 Task: Use the formula "IFS" in spreadsheet "Project protfolio".
Action: Mouse moved to (111, 58)
Screenshot: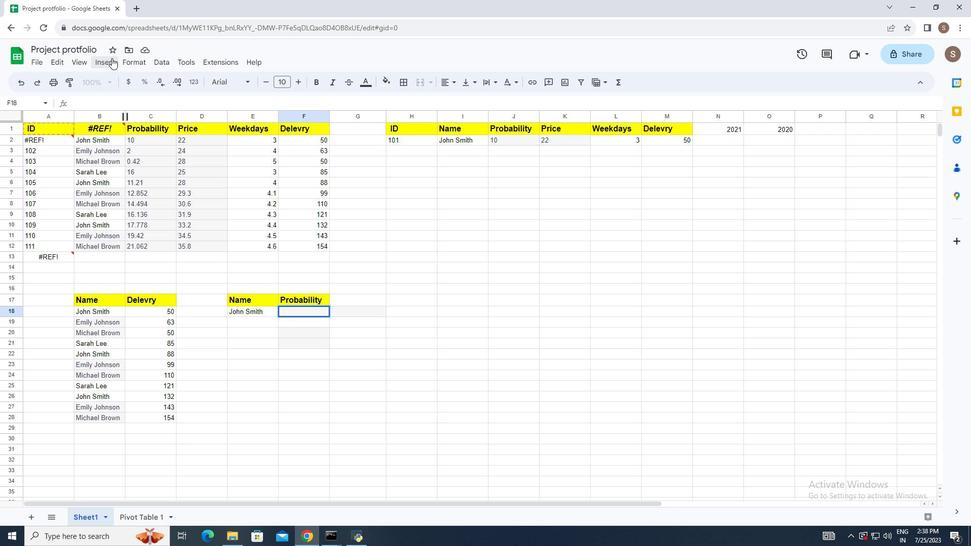 
Action: Mouse pressed left at (111, 58)
Screenshot: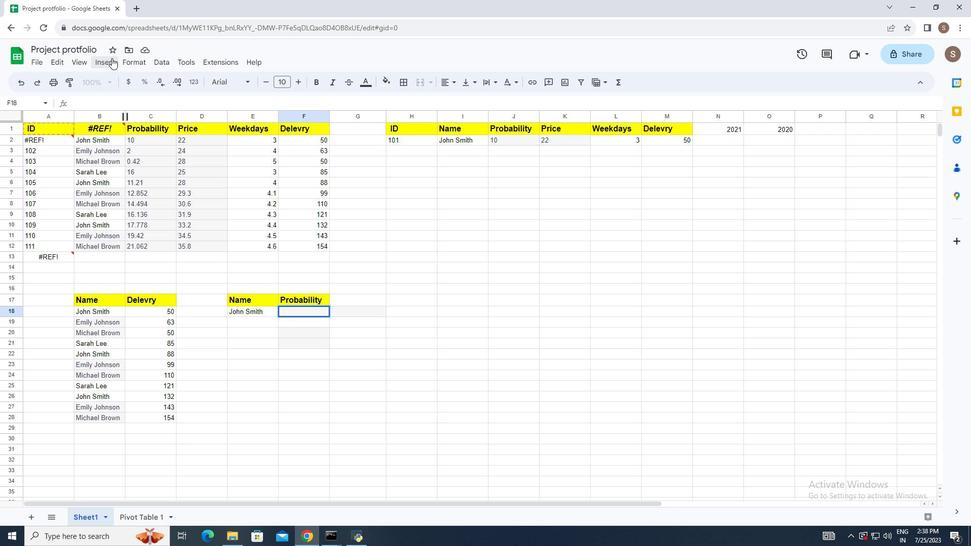 
Action: Mouse moved to (144, 237)
Screenshot: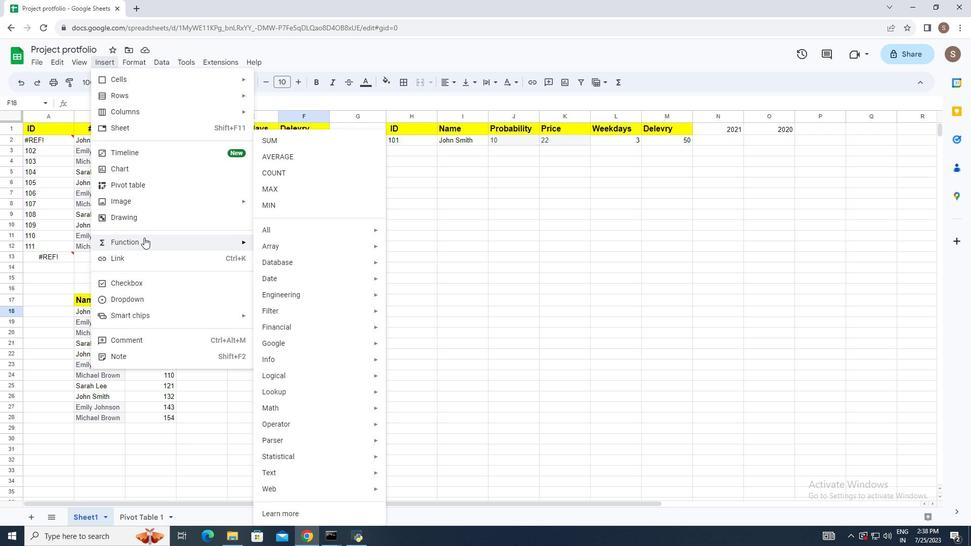 
Action: Mouse pressed left at (144, 237)
Screenshot: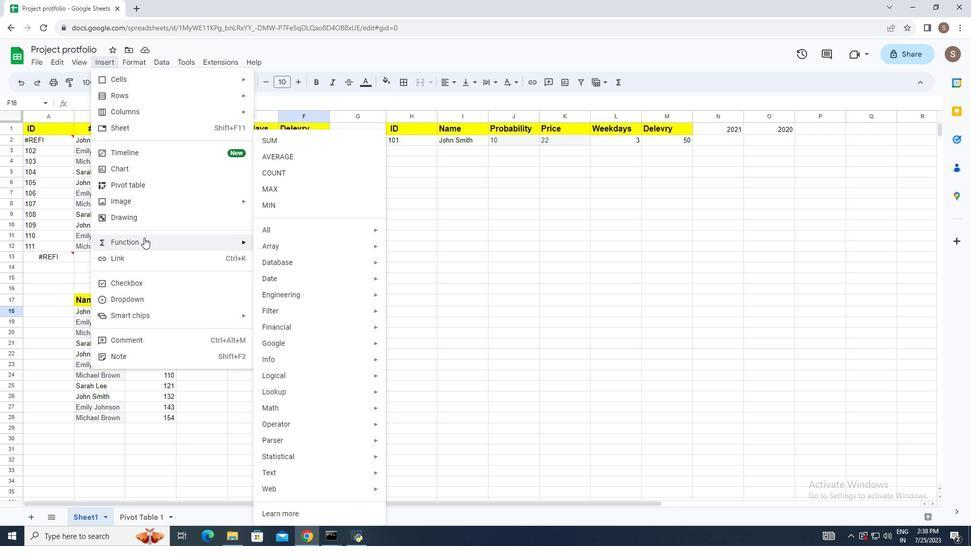
Action: Mouse moved to (293, 229)
Screenshot: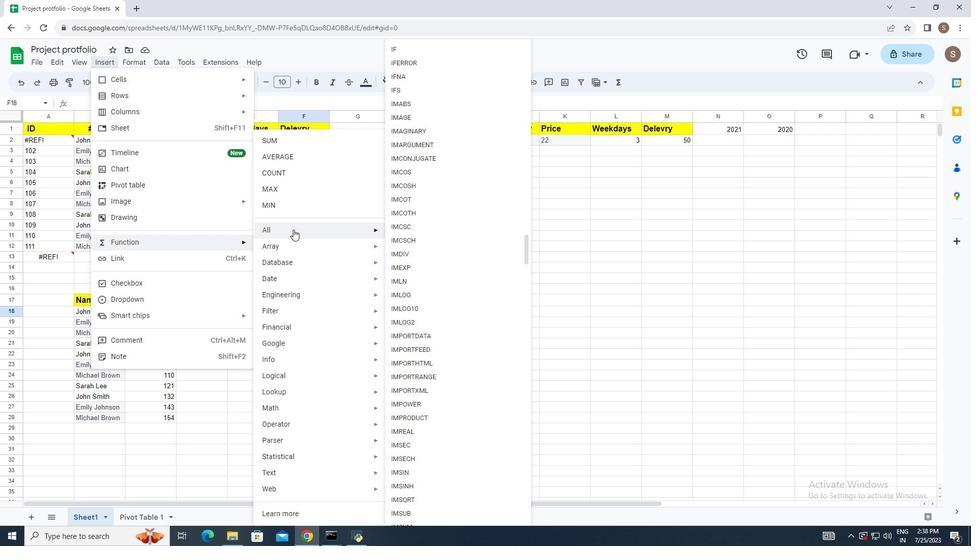 
Action: Mouse pressed left at (293, 229)
Screenshot: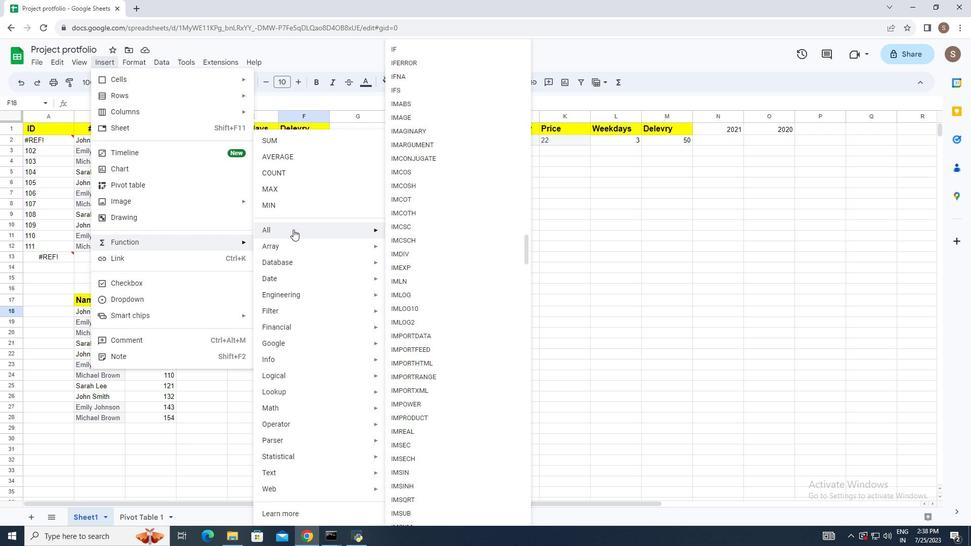 
Action: Mouse moved to (424, 93)
Screenshot: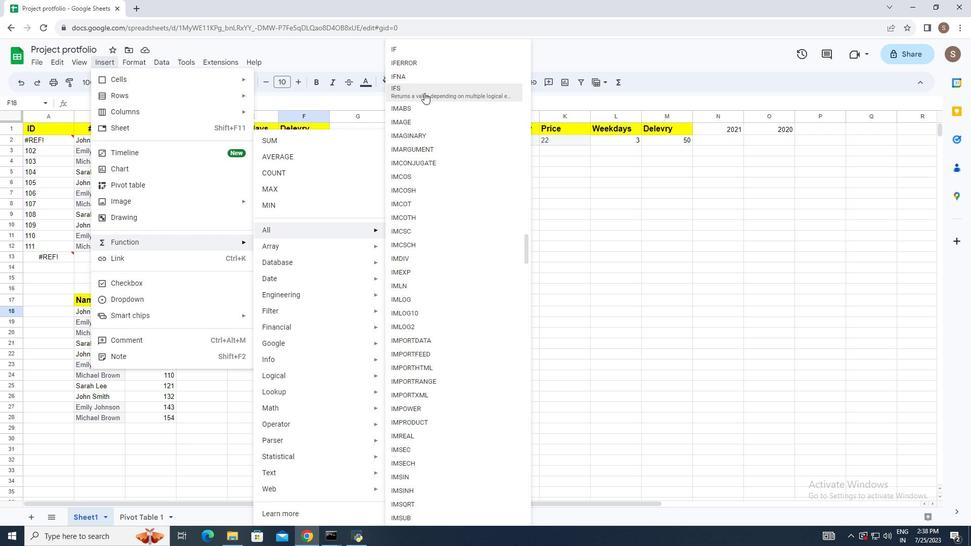 
Action: Mouse pressed left at (424, 93)
Screenshot: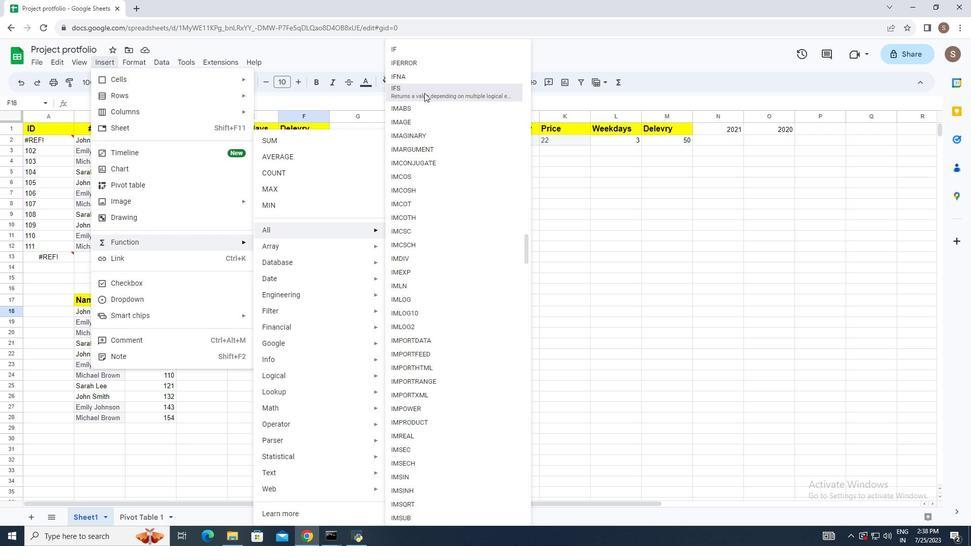 
Action: Mouse moved to (375, 269)
Screenshot: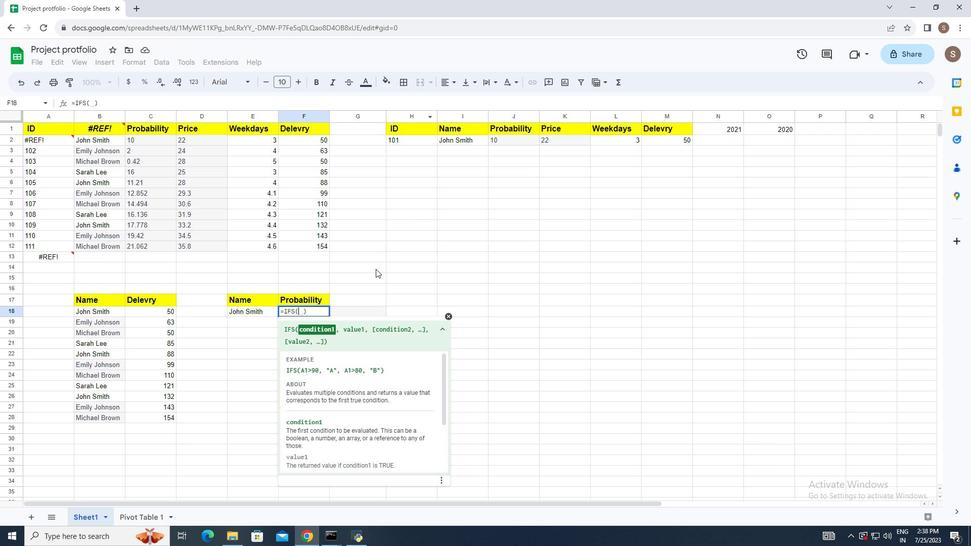 
Action: Key pressed <Key.shift_r>A1<Key.shift>>90,<Key.space><Key.shift>"<Key.shift_r>A<Key.shift>",<Key.backspace><Key.enter>
Screenshot: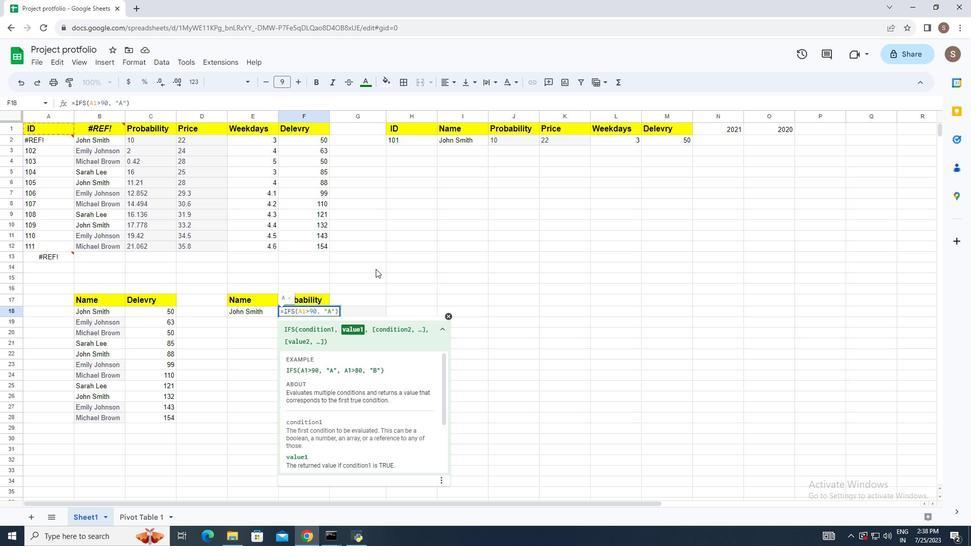 
Action: Mouse moved to (371, 281)
Screenshot: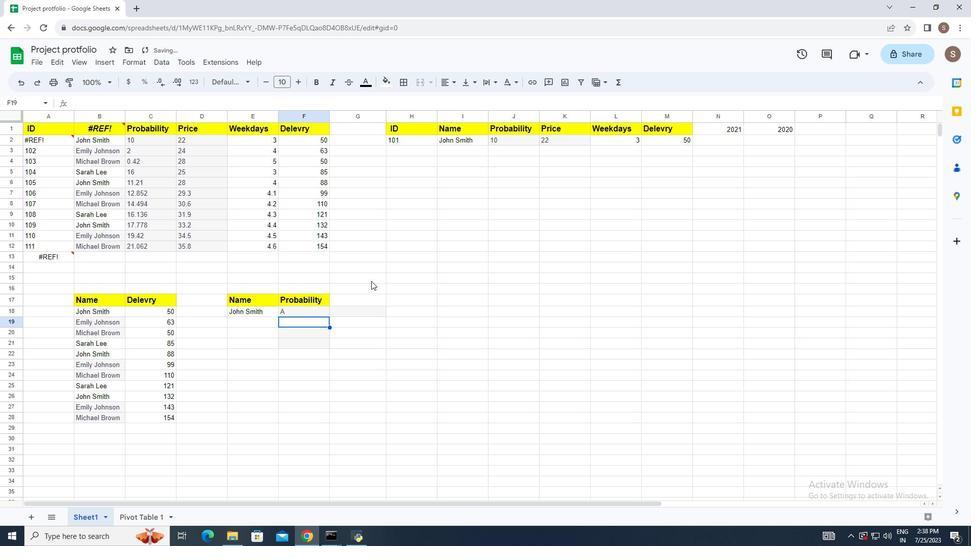 
